 Task: Add the task  Implement a new cloud-based business intelligence system for a company to the section Feature Flurry in the project AutoEngine and add a Due Date to the respective task as 2023/08/23
Action: Mouse moved to (745, 353)
Screenshot: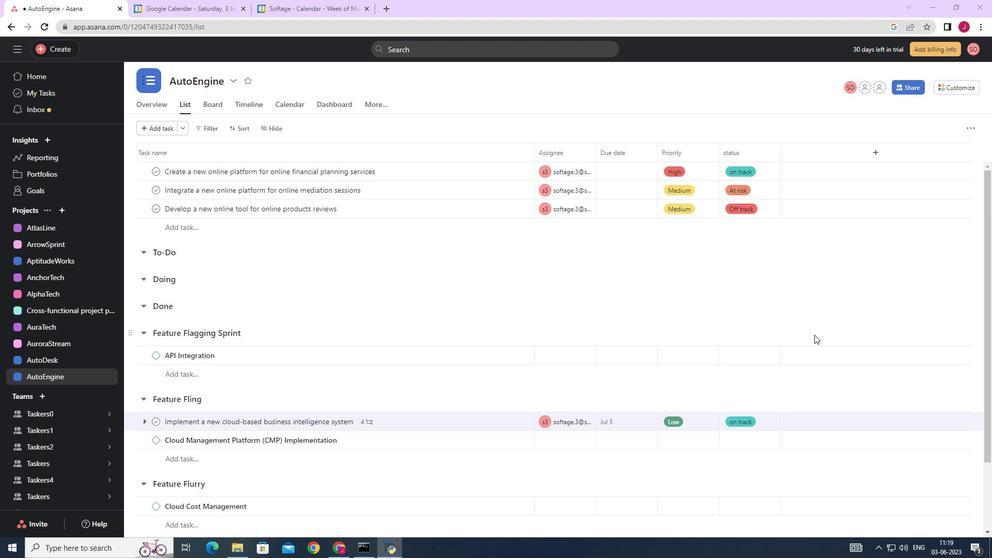 
Action: Mouse scrolled (745, 352) with delta (0, 0)
Screenshot: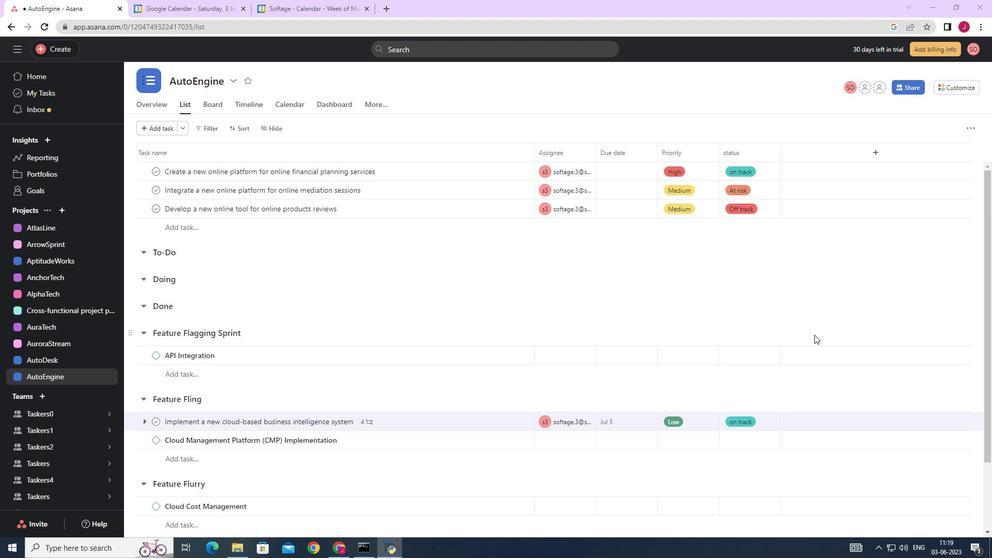 
Action: Mouse moved to (724, 359)
Screenshot: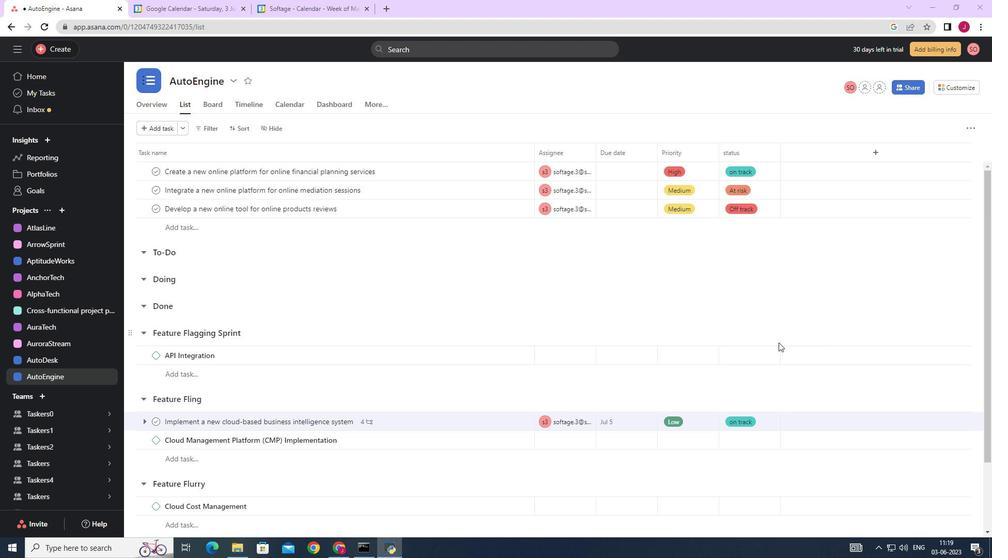 
Action: Mouse scrolled (728, 358) with delta (0, 0)
Screenshot: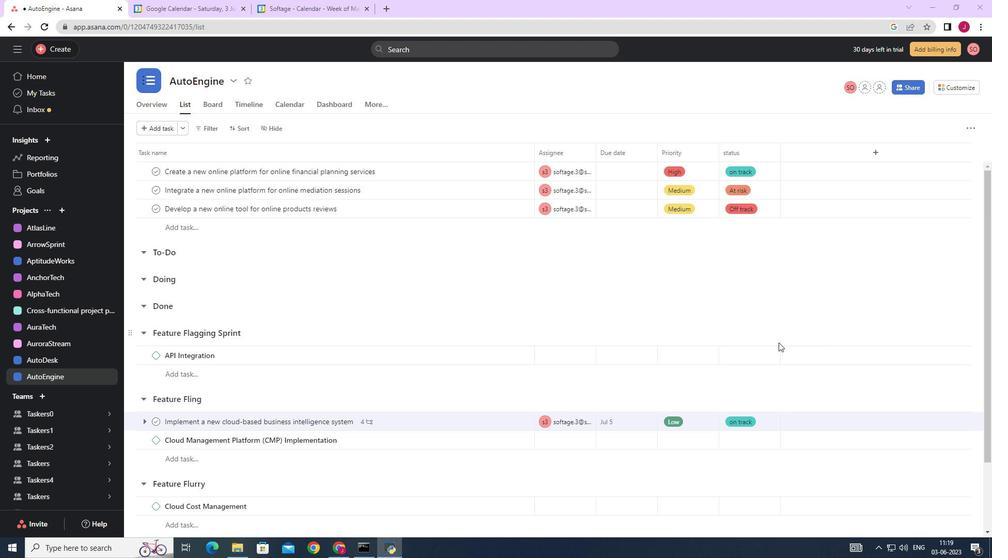 
Action: Mouse moved to (713, 361)
Screenshot: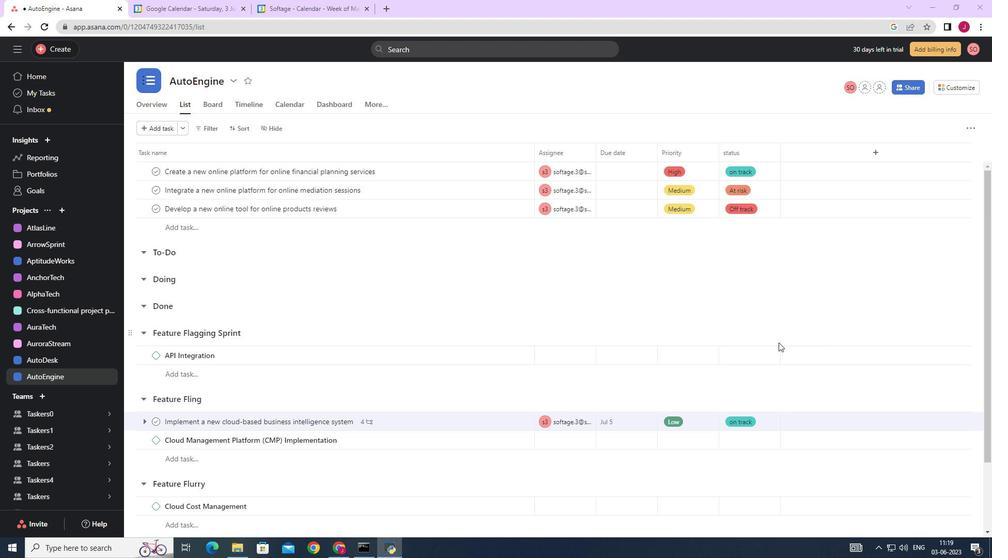 
Action: Mouse scrolled (717, 361) with delta (0, 0)
Screenshot: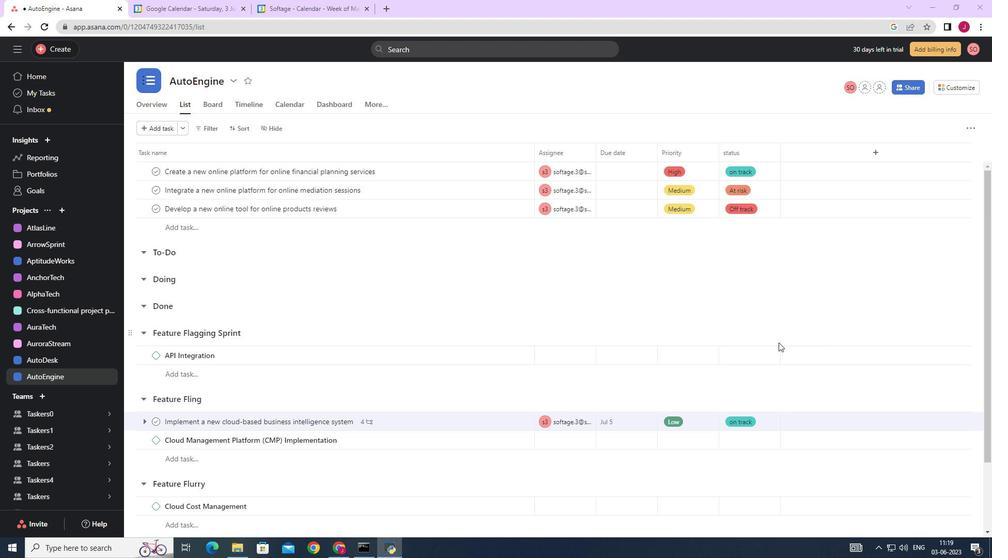 
Action: Mouse moved to (695, 362)
Screenshot: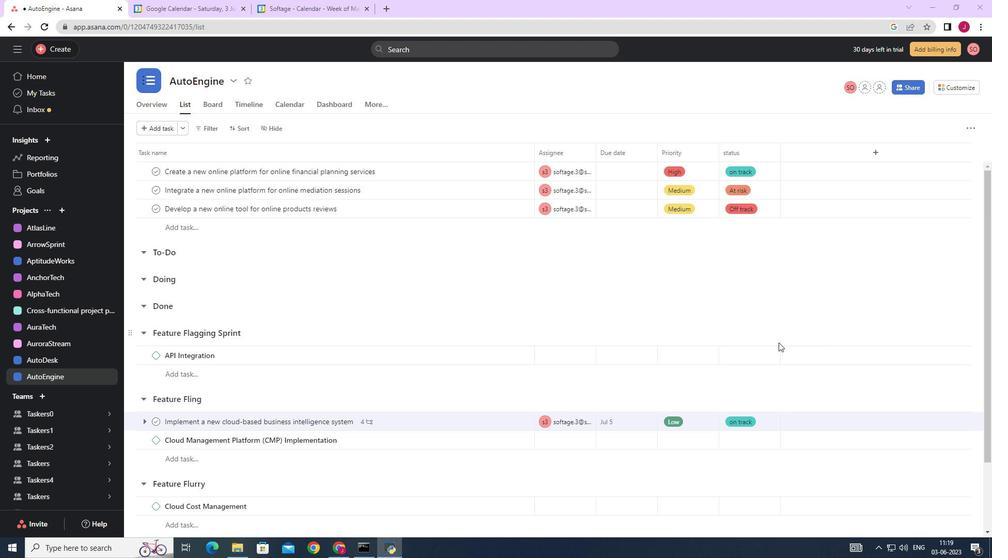 
Action: Mouse scrolled (703, 361) with delta (0, 0)
Screenshot: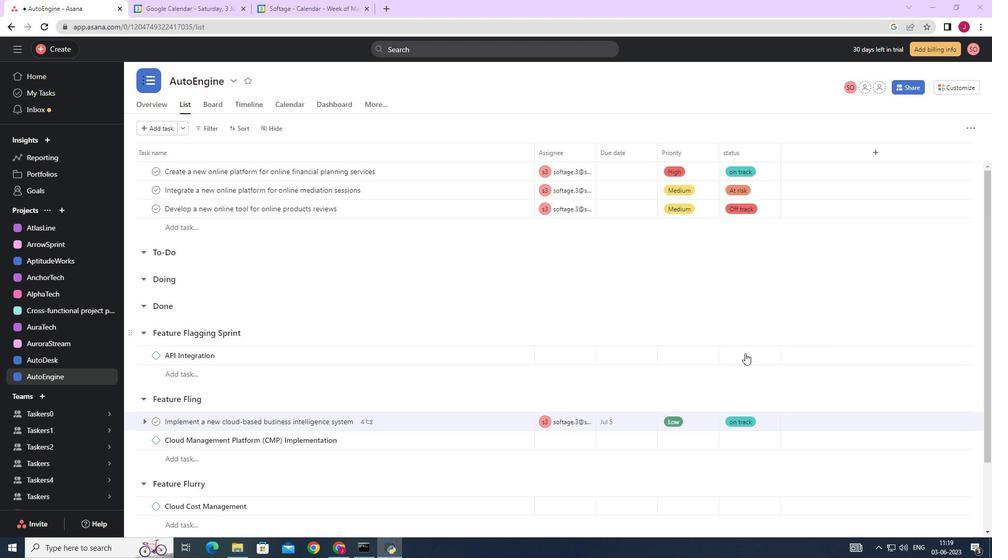 
Action: Mouse moved to (506, 336)
Screenshot: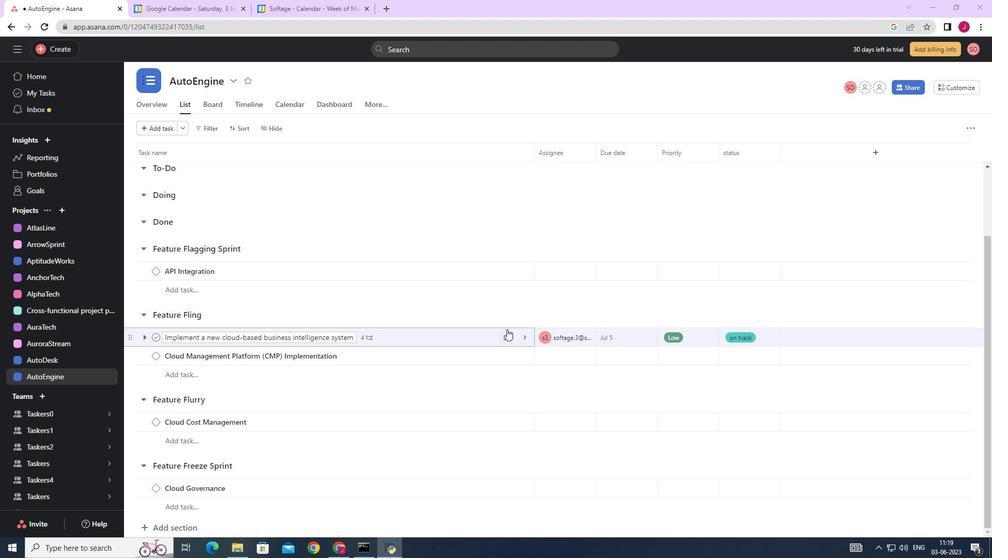 
Action: Mouse pressed left at (506, 336)
Screenshot: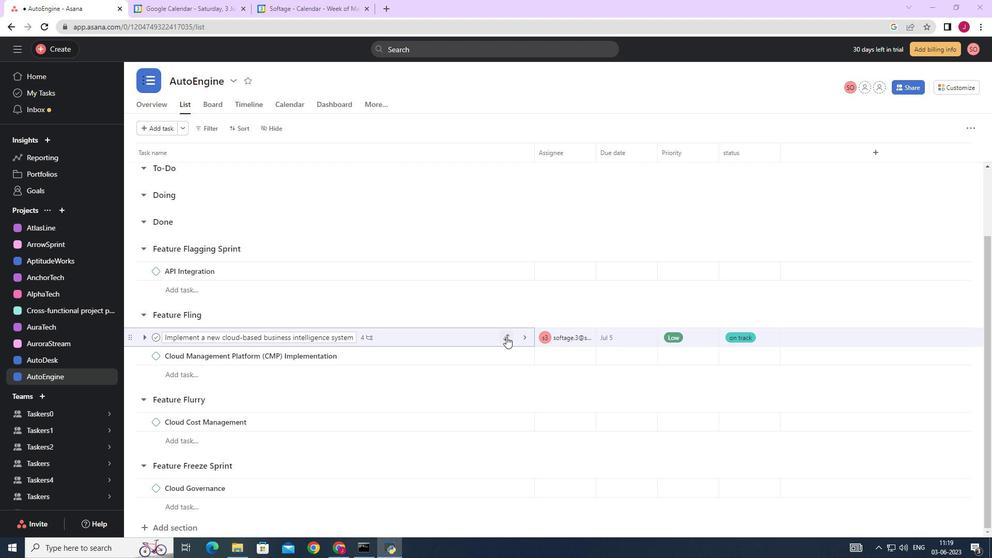 
Action: Mouse moved to (469, 487)
Screenshot: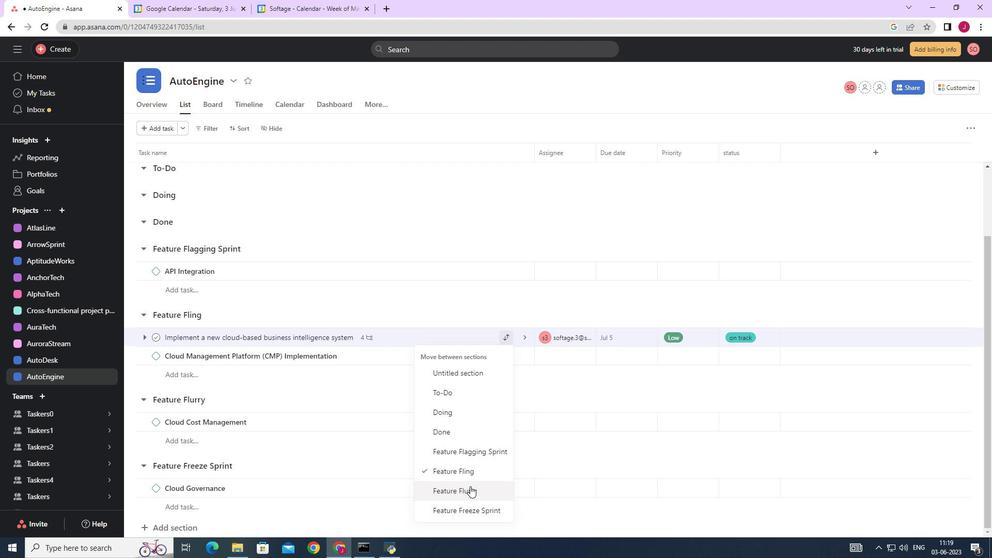 
Action: Mouse pressed left at (469, 487)
Screenshot: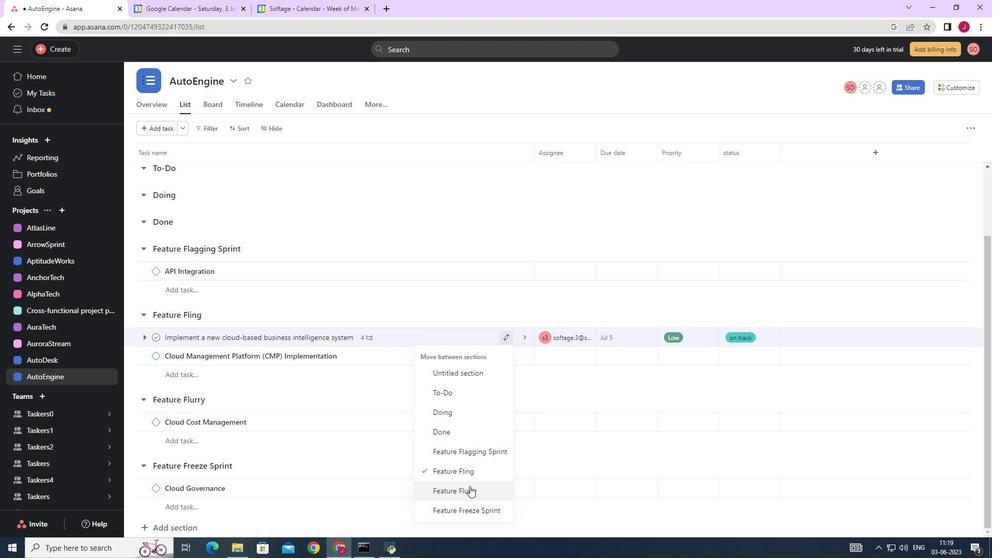 
Action: Mouse moved to (651, 402)
Screenshot: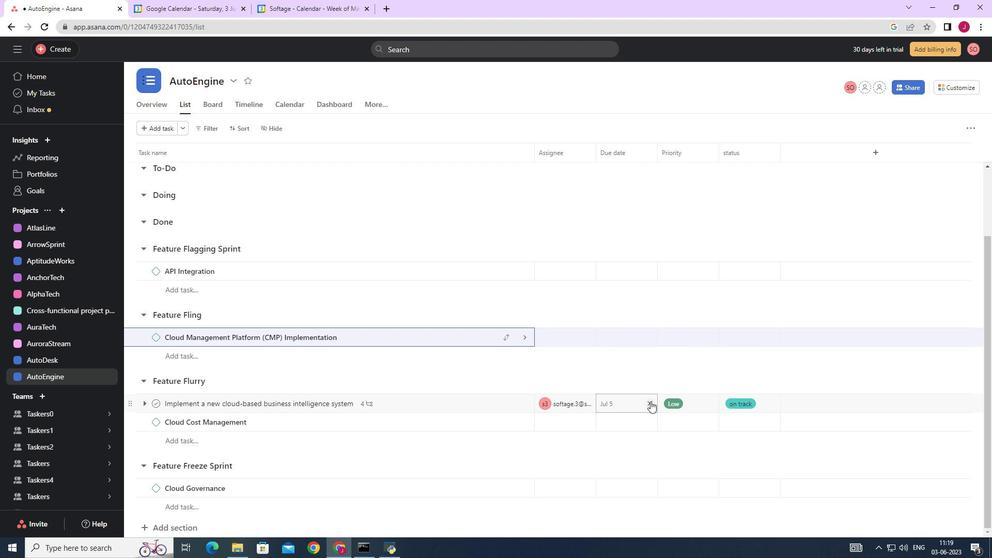 
Action: Mouse pressed left at (651, 402)
Screenshot: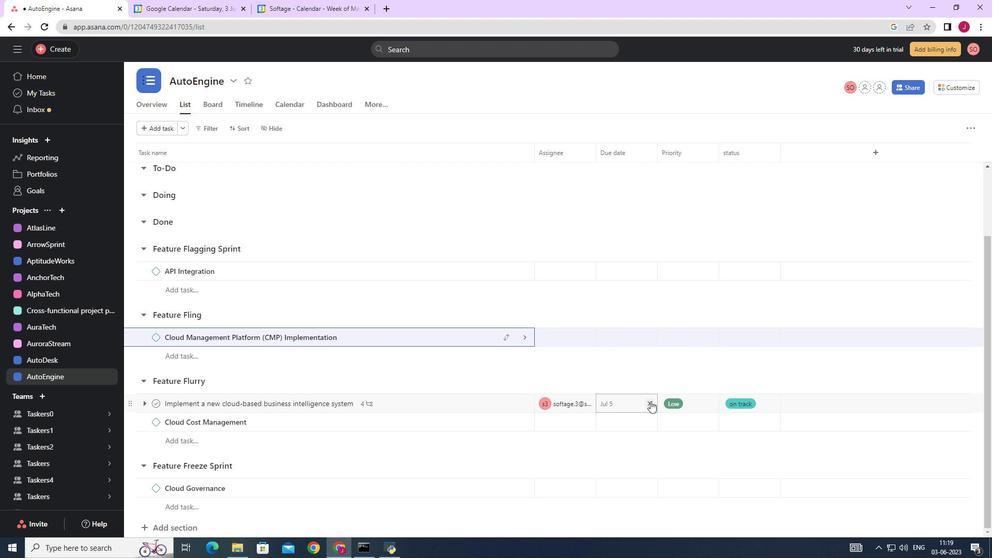 
Action: Mouse moved to (623, 406)
Screenshot: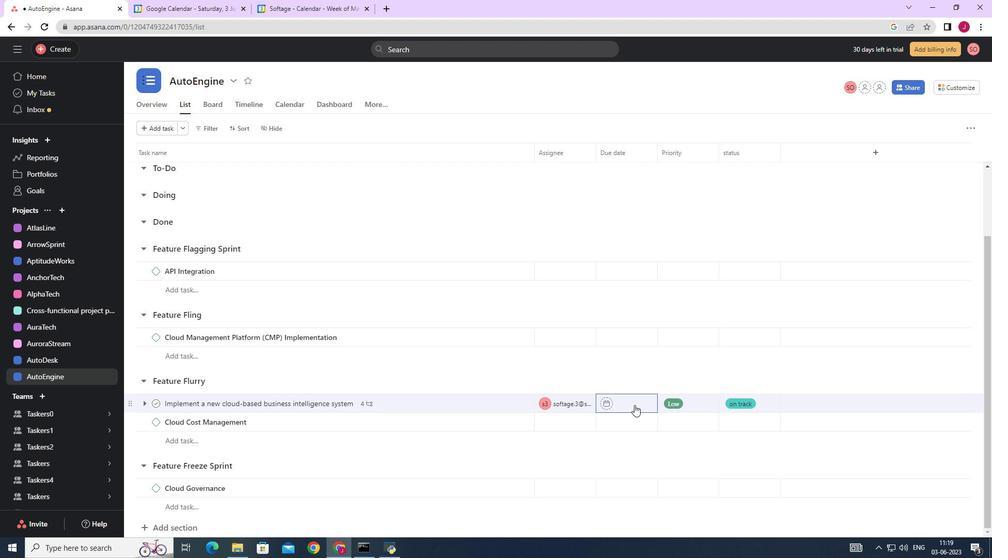 
Action: Mouse pressed left at (623, 406)
Screenshot: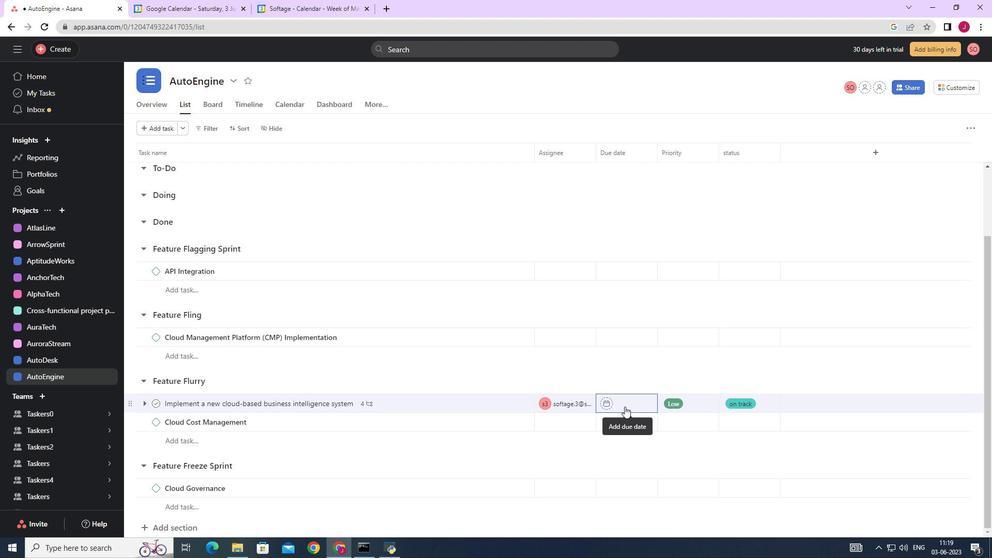 
Action: Mouse scrolled (623, 406) with delta (0, 0)
Screenshot: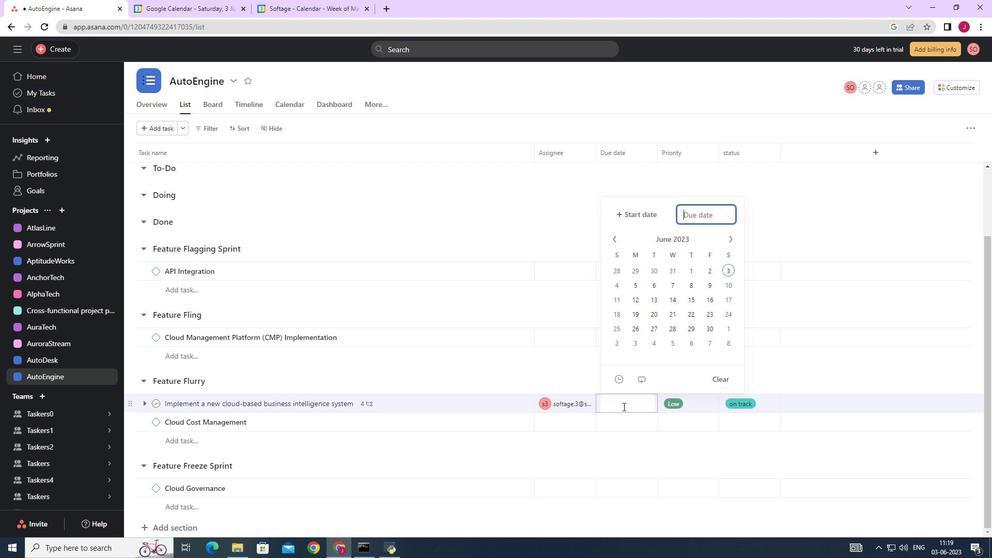 
Action: Mouse scrolled (623, 406) with delta (0, 0)
Screenshot: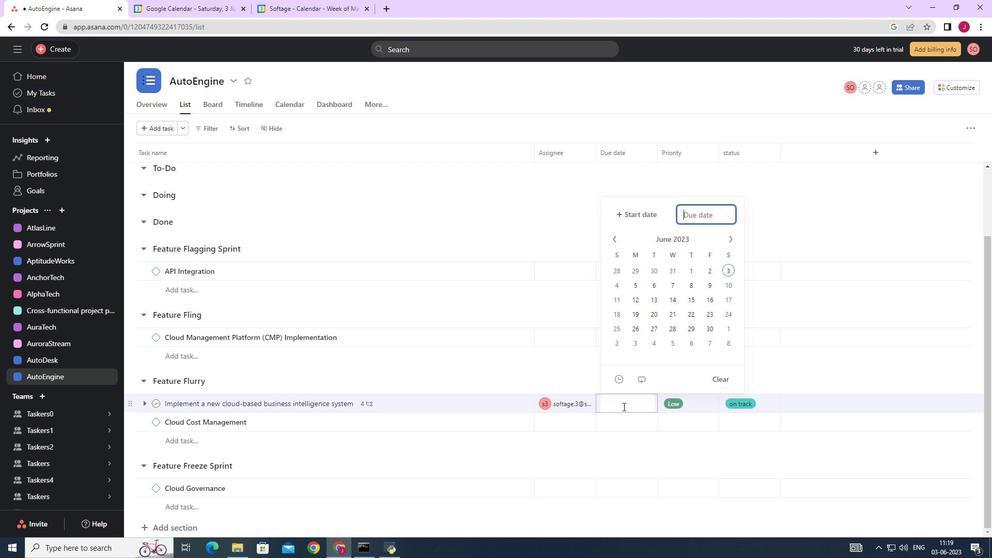 
Action: Mouse scrolled (623, 406) with delta (0, 0)
Screenshot: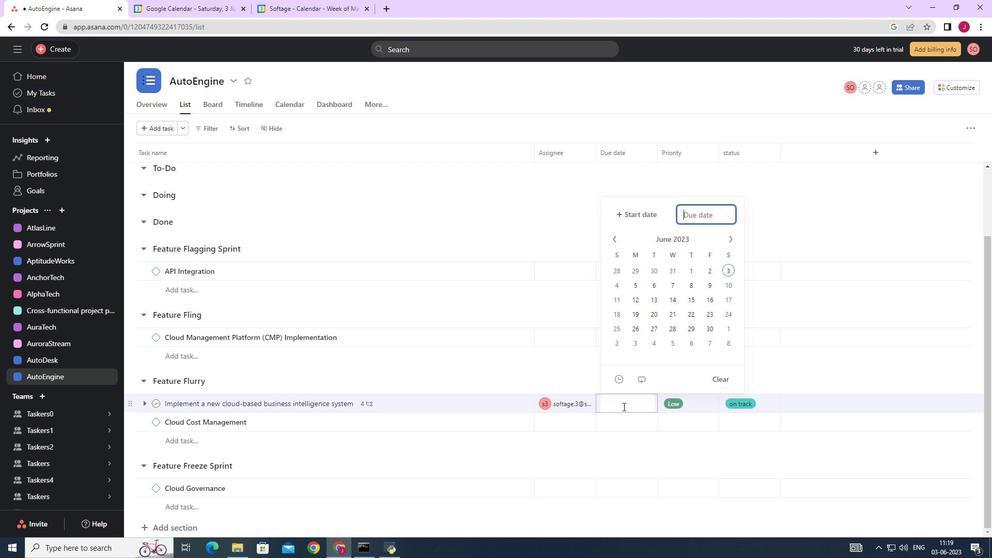 
Action: Mouse moved to (730, 237)
Screenshot: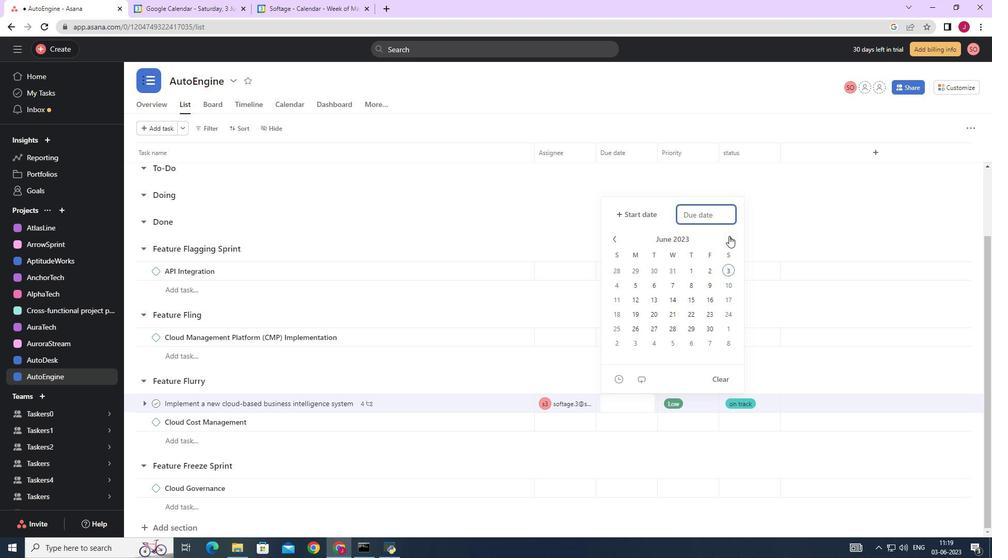 
Action: Mouse pressed left at (730, 237)
Screenshot: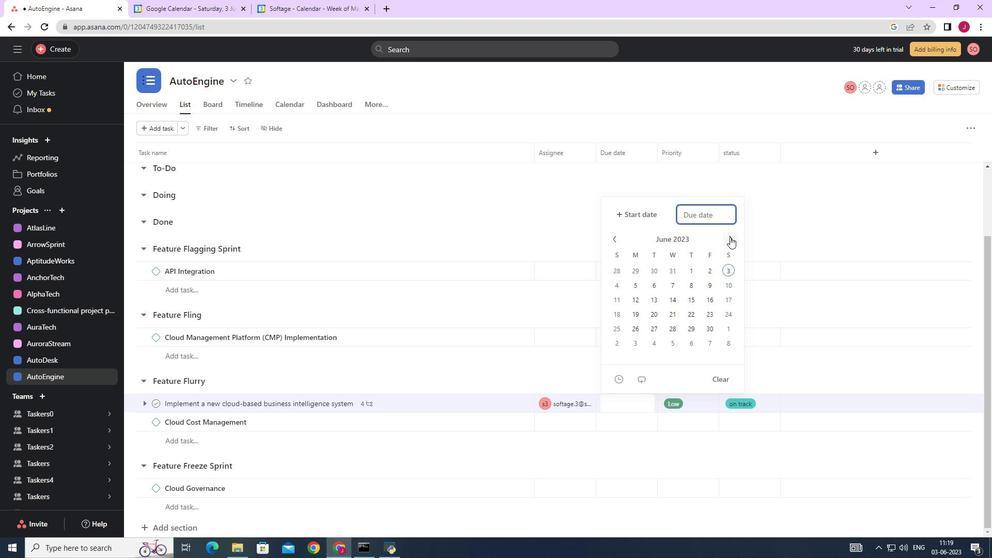 
Action: Mouse pressed left at (730, 237)
Screenshot: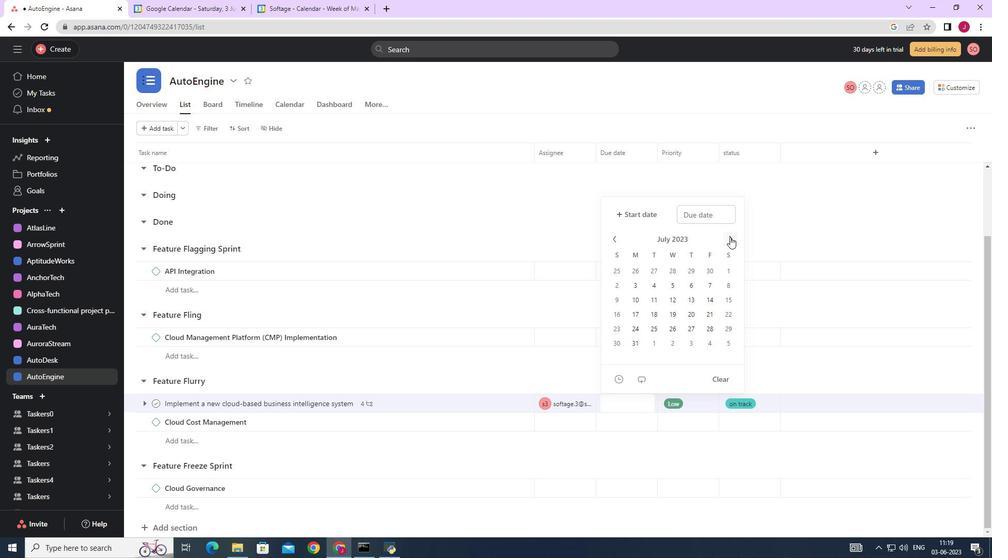 
Action: Mouse moved to (672, 315)
Screenshot: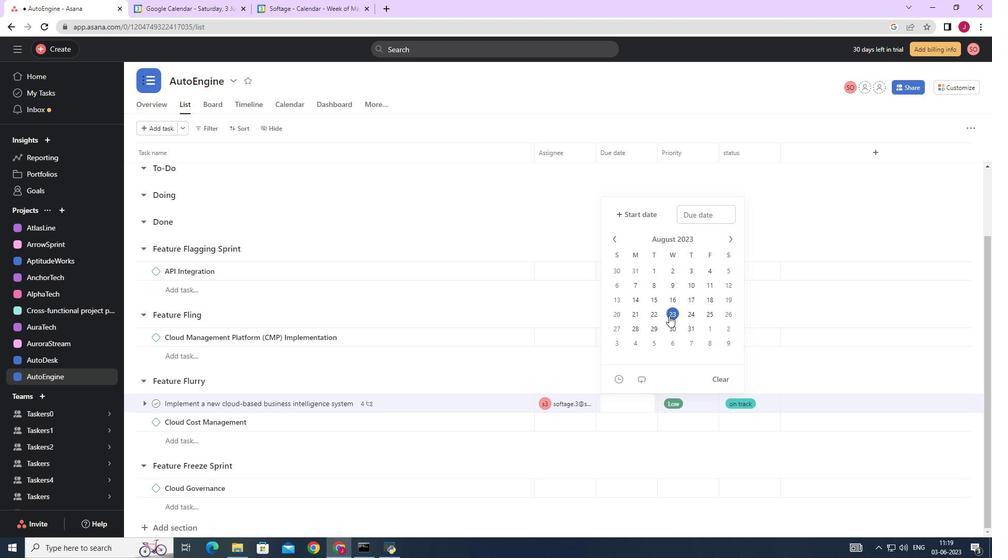 
Action: Mouse pressed left at (672, 315)
Screenshot: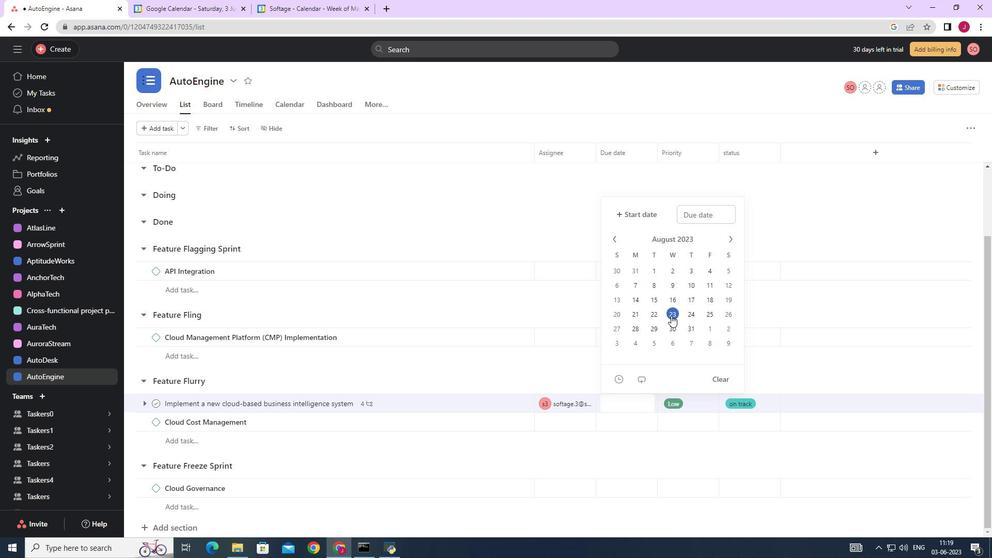 
Action: Mouse moved to (855, 223)
Screenshot: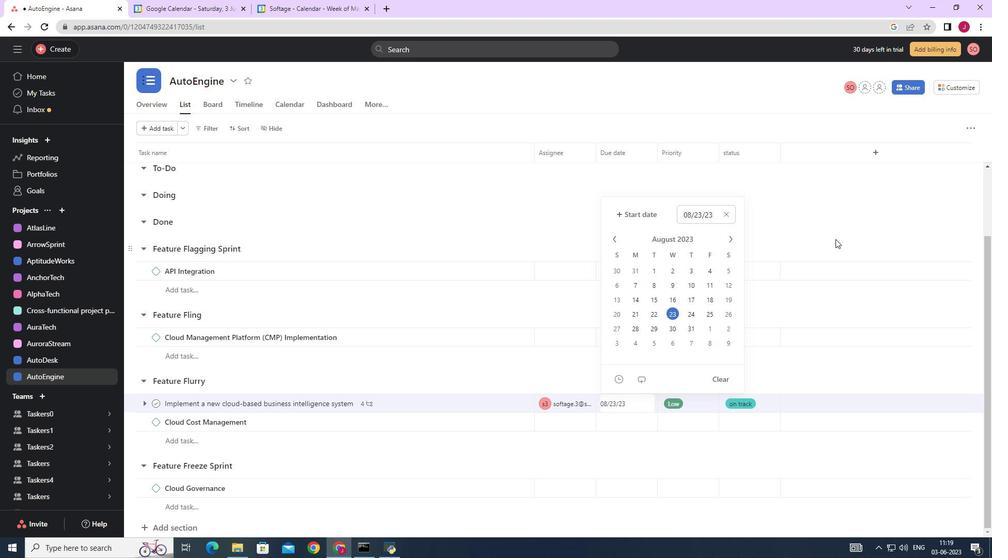 
Action: Mouse pressed left at (855, 223)
Screenshot: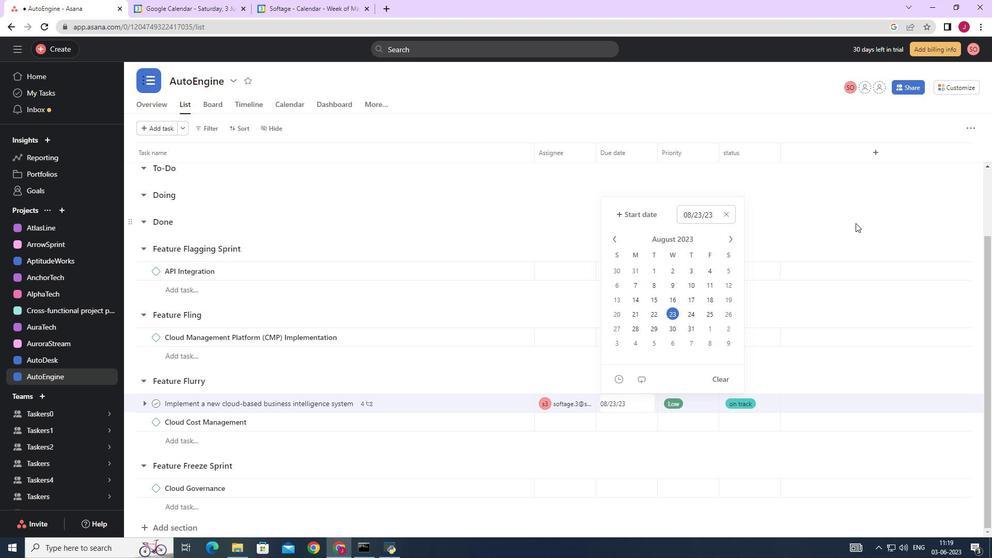 
